 Task: Sort the products in the category "Turkey" by price (lowest first).
Action: Mouse moved to (22, 78)
Screenshot: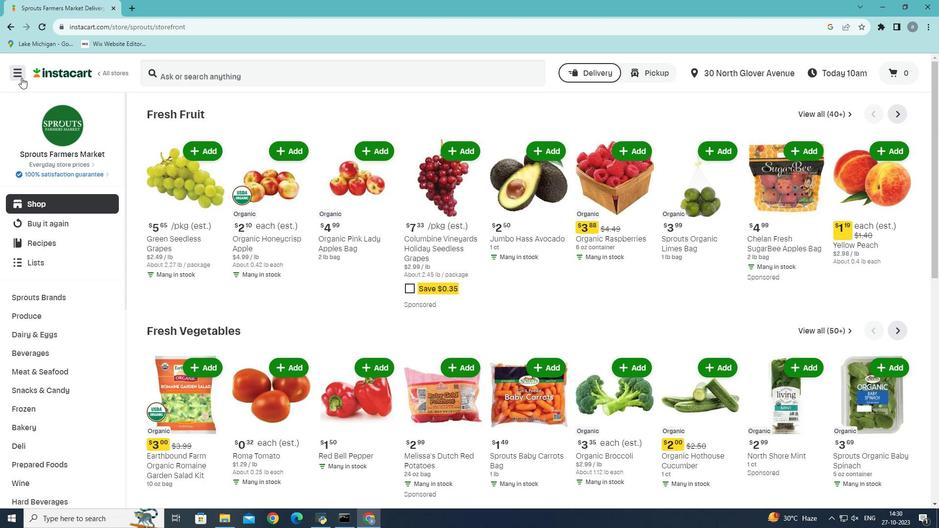 
Action: Mouse pressed left at (22, 78)
Screenshot: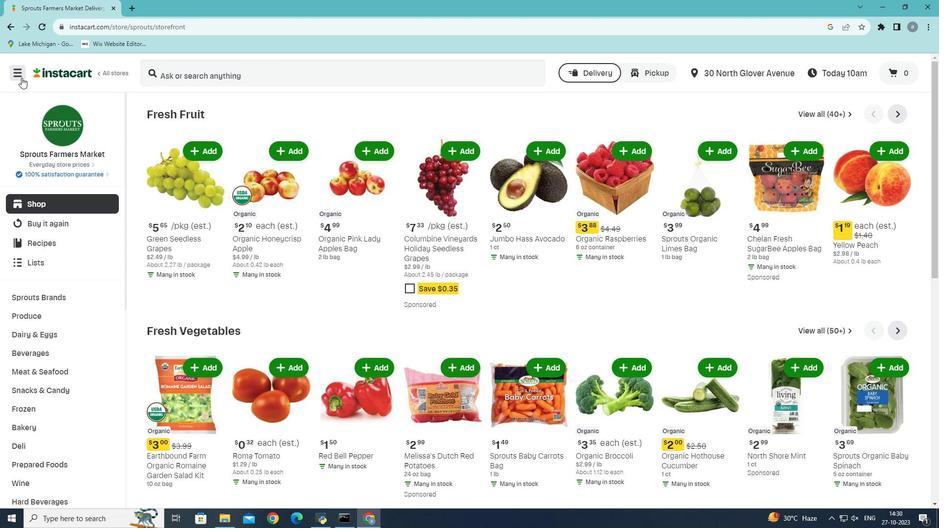
Action: Mouse moved to (46, 288)
Screenshot: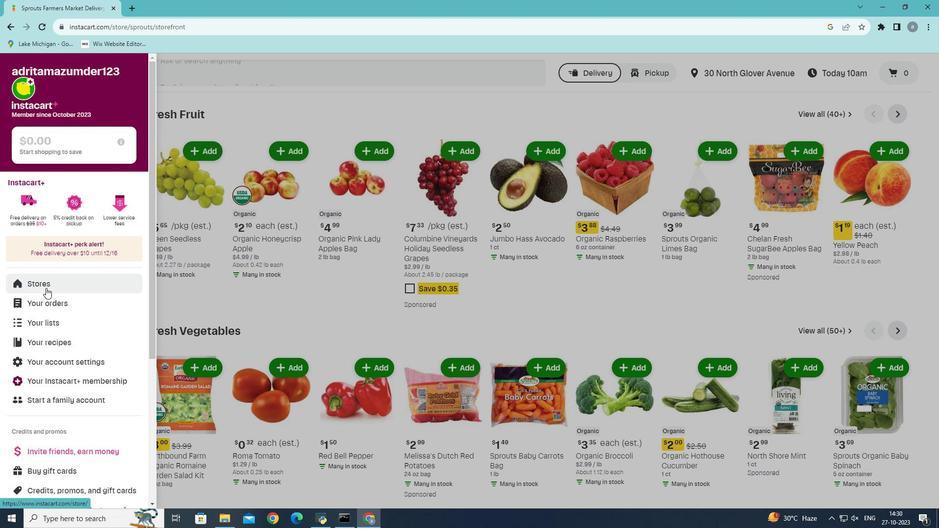 
Action: Mouse pressed left at (46, 288)
Screenshot: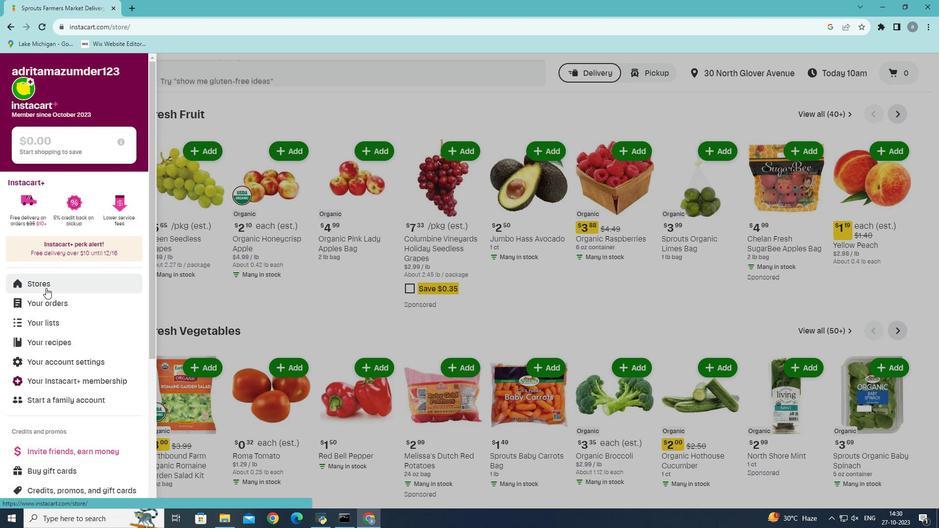 
Action: Mouse moved to (230, 99)
Screenshot: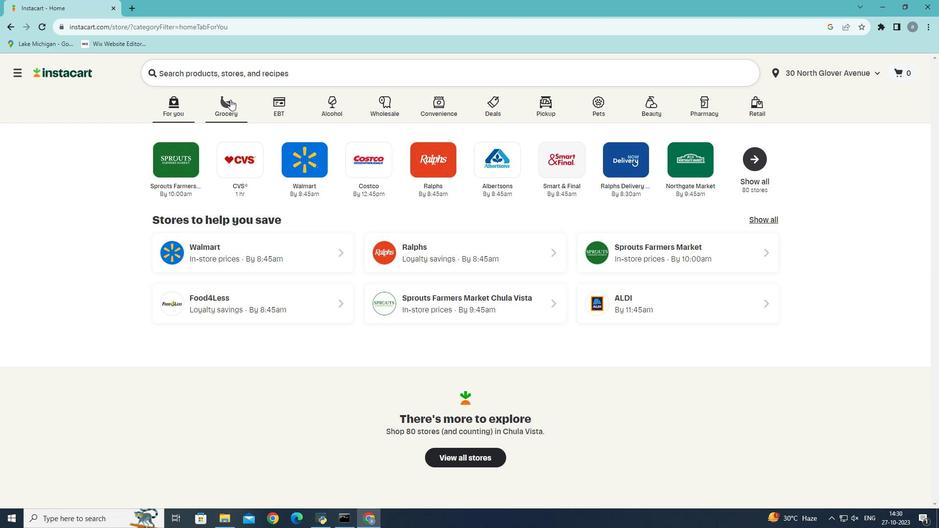 
Action: Mouse pressed left at (230, 99)
Screenshot: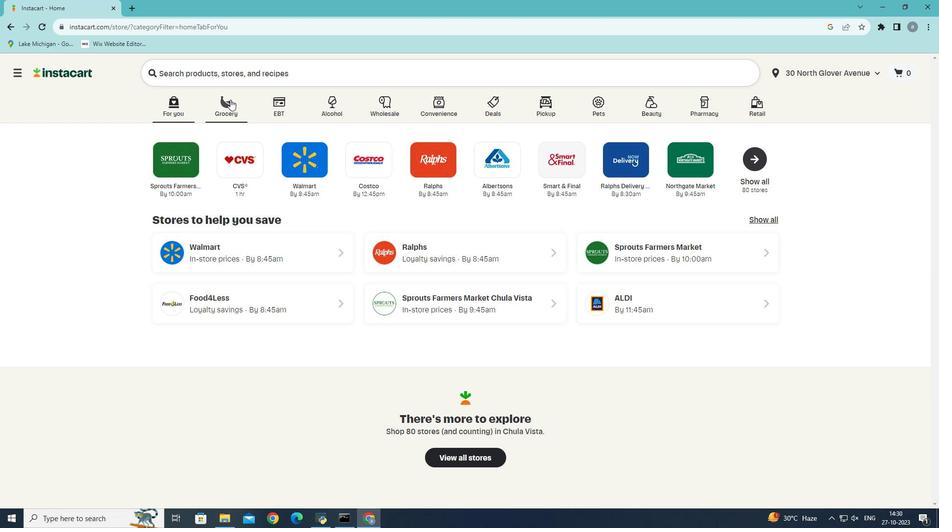 
Action: Mouse moved to (209, 292)
Screenshot: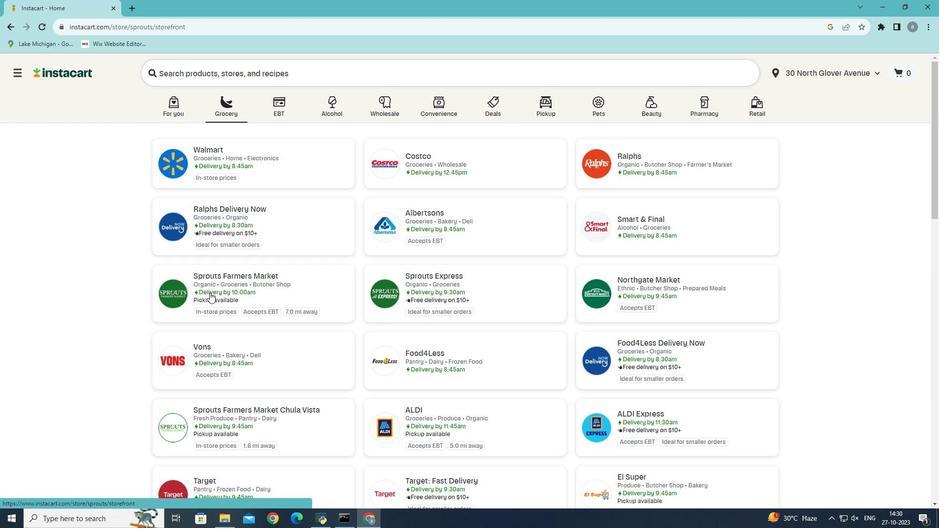 
Action: Mouse pressed left at (209, 292)
Screenshot: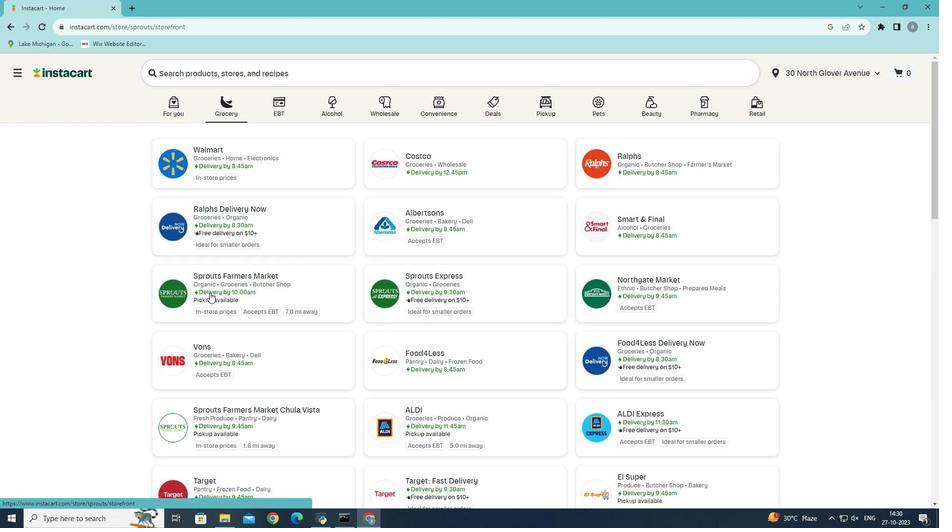
Action: Mouse moved to (32, 368)
Screenshot: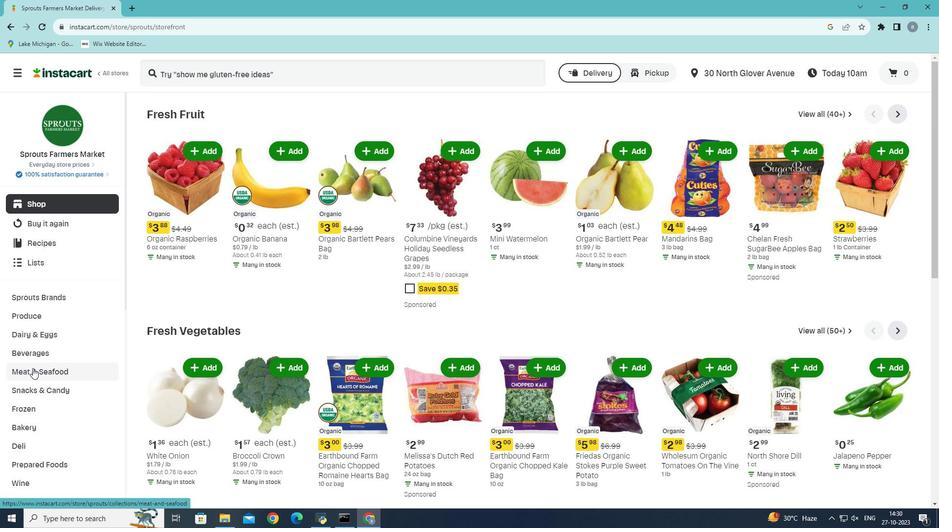 
Action: Mouse pressed left at (32, 368)
Screenshot: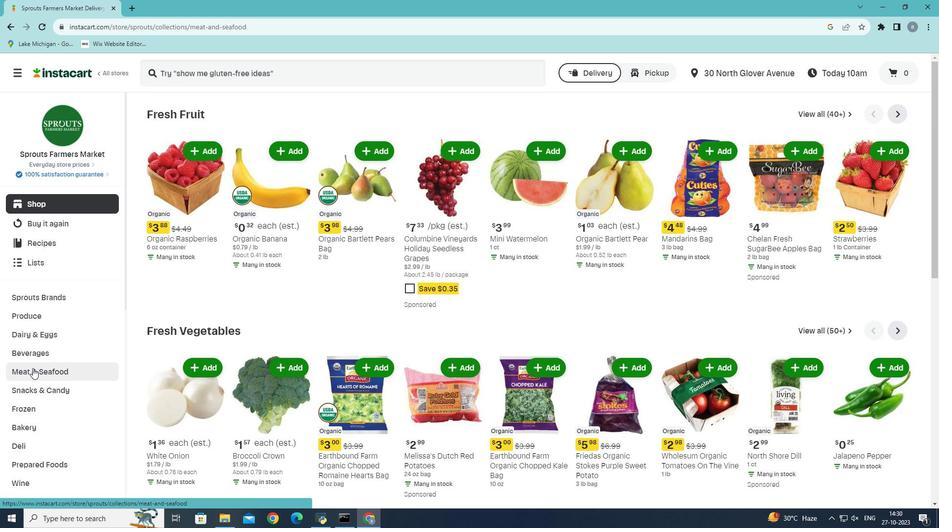 
Action: Mouse moved to (359, 140)
Screenshot: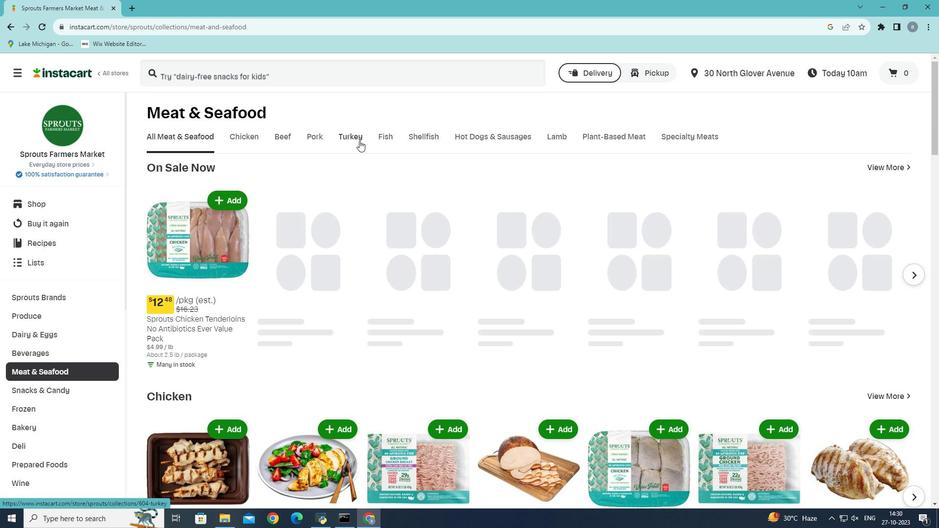 
Action: Mouse pressed left at (359, 140)
Screenshot: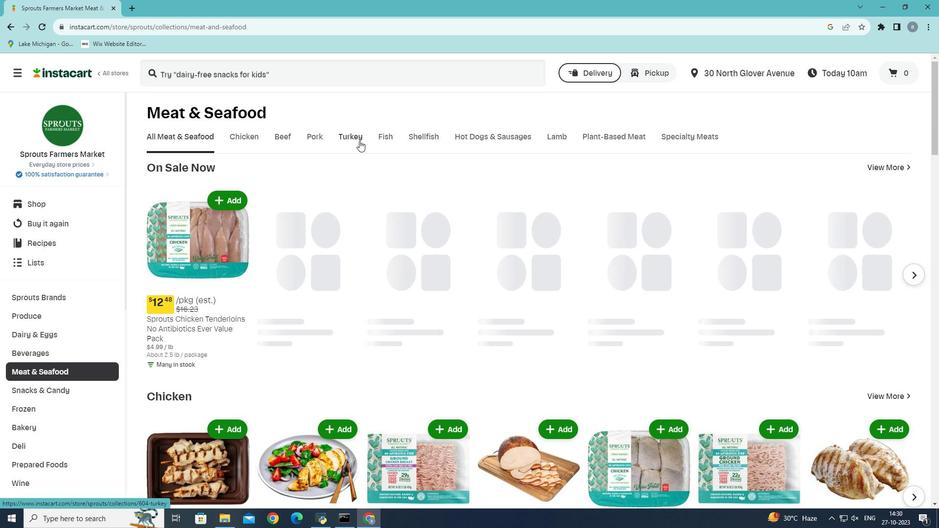 
Action: Mouse moved to (901, 219)
Screenshot: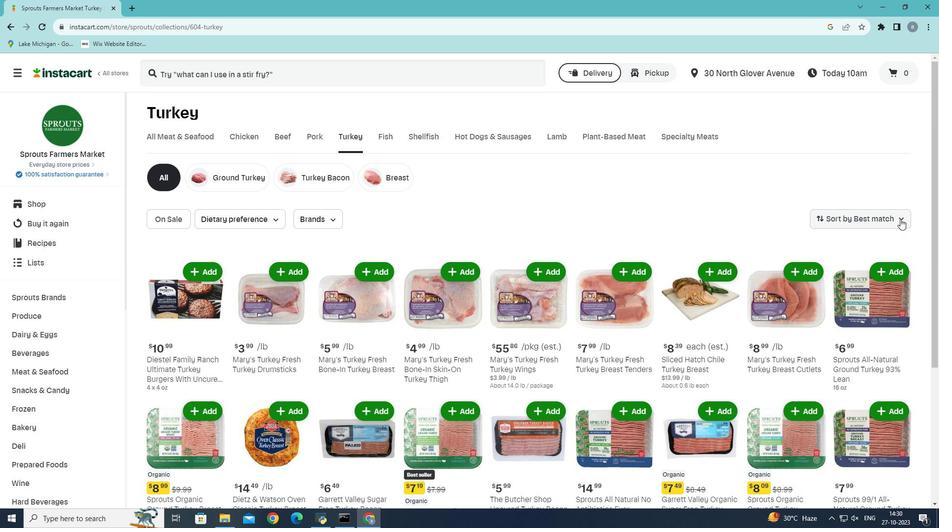 
Action: Mouse pressed left at (901, 219)
Screenshot: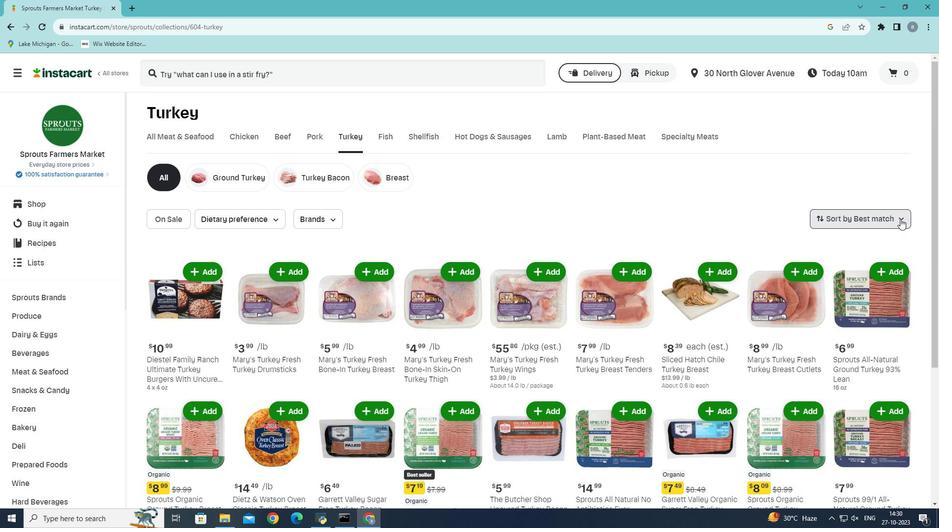 
Action: Mouse moved to (868, 264)
Screenshot: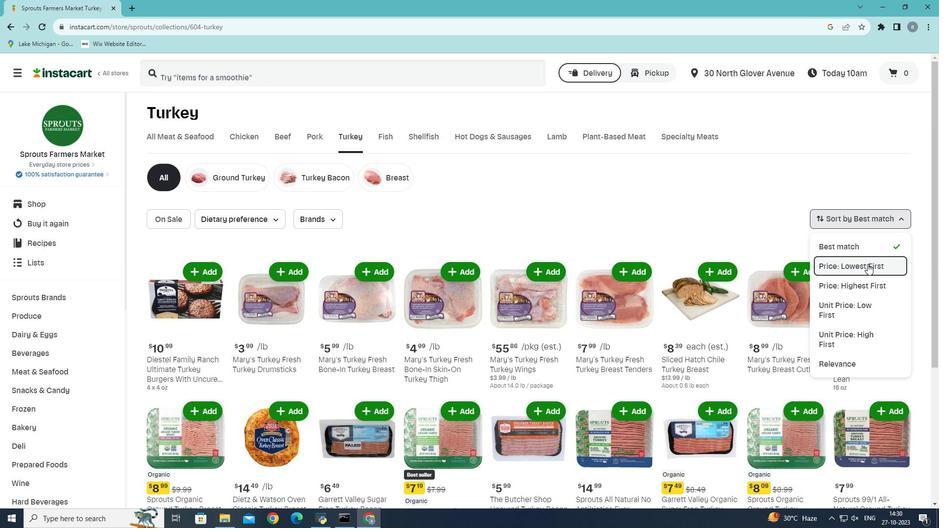 
Action: Mouse pressed left at (868, 264)
Screenshot: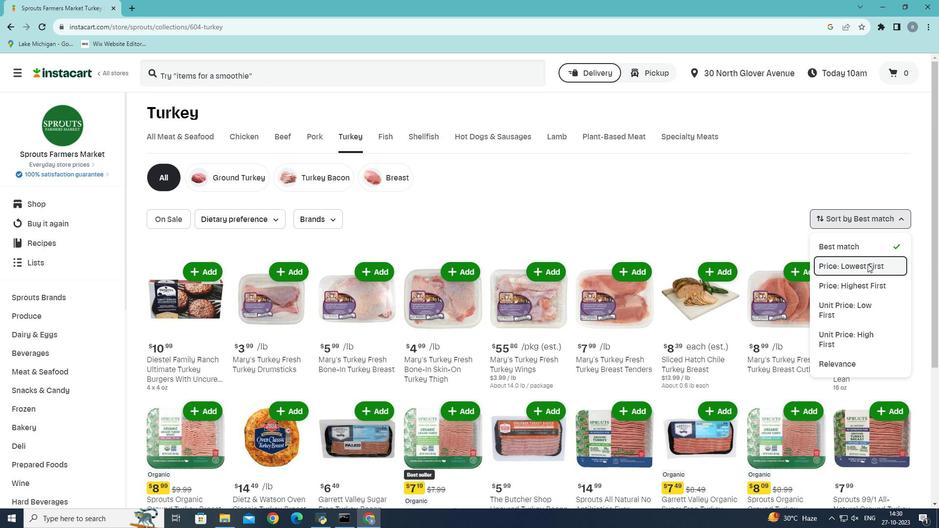 
Action: Mouse moved to (939, 262)
Screenshot: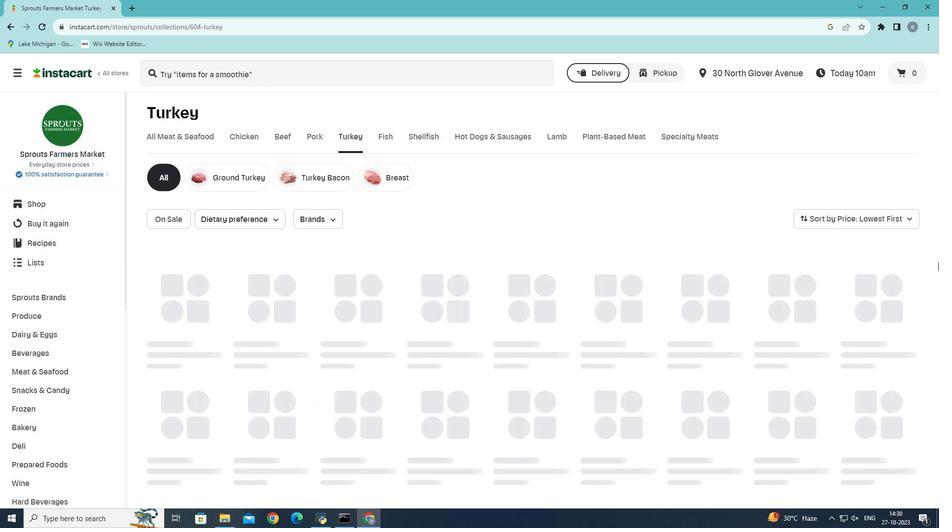 
